 Task: Use the advanced options to search for repositories written in the language "Any language".
Action: Mouse moved to (124, 360)
Screenshot: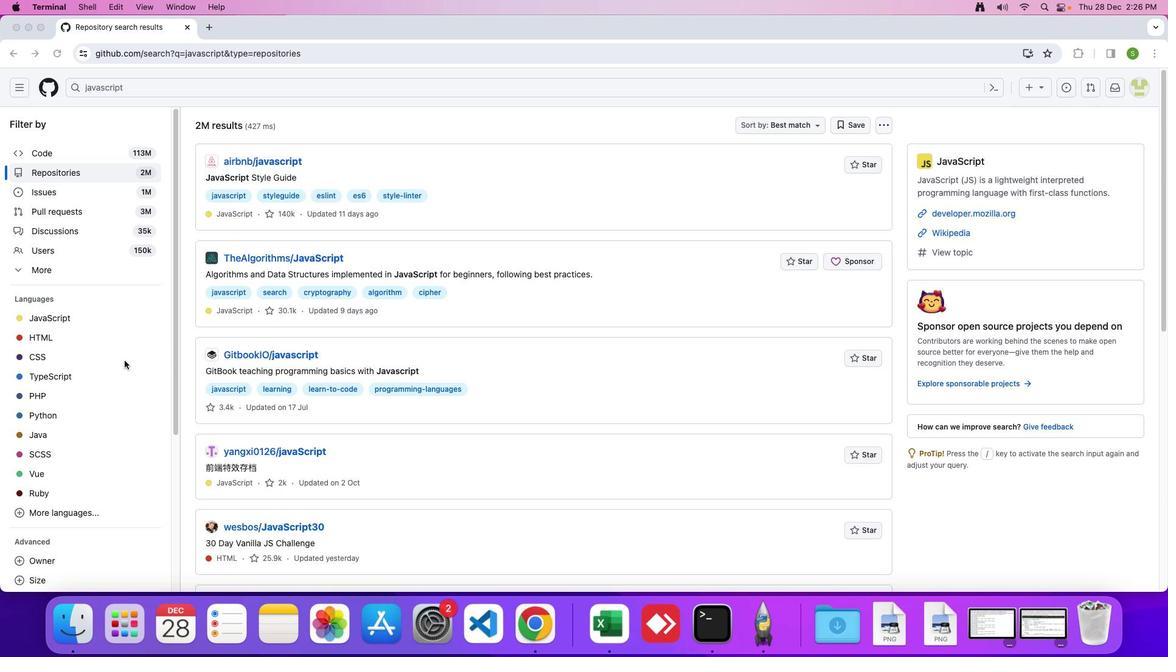 
Action: Mouse scrolled (124, 360) with delta (0, 0)
Screenshot: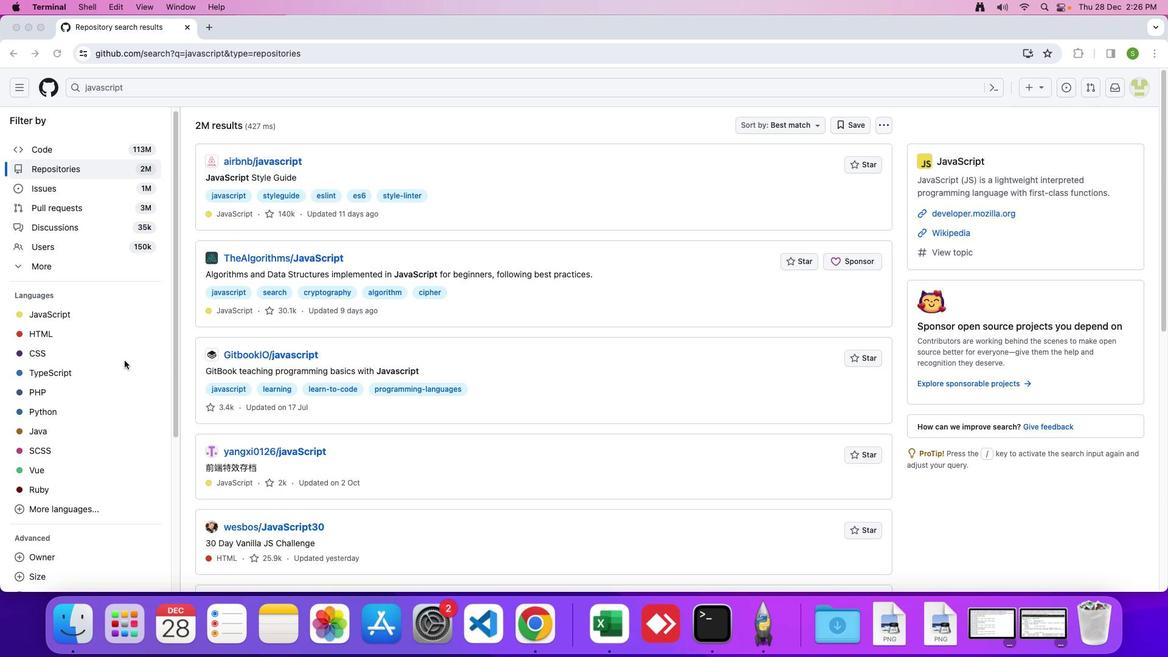
Action: Mouse scrolled (124, 360) with delta (0, 0)
Screenshot: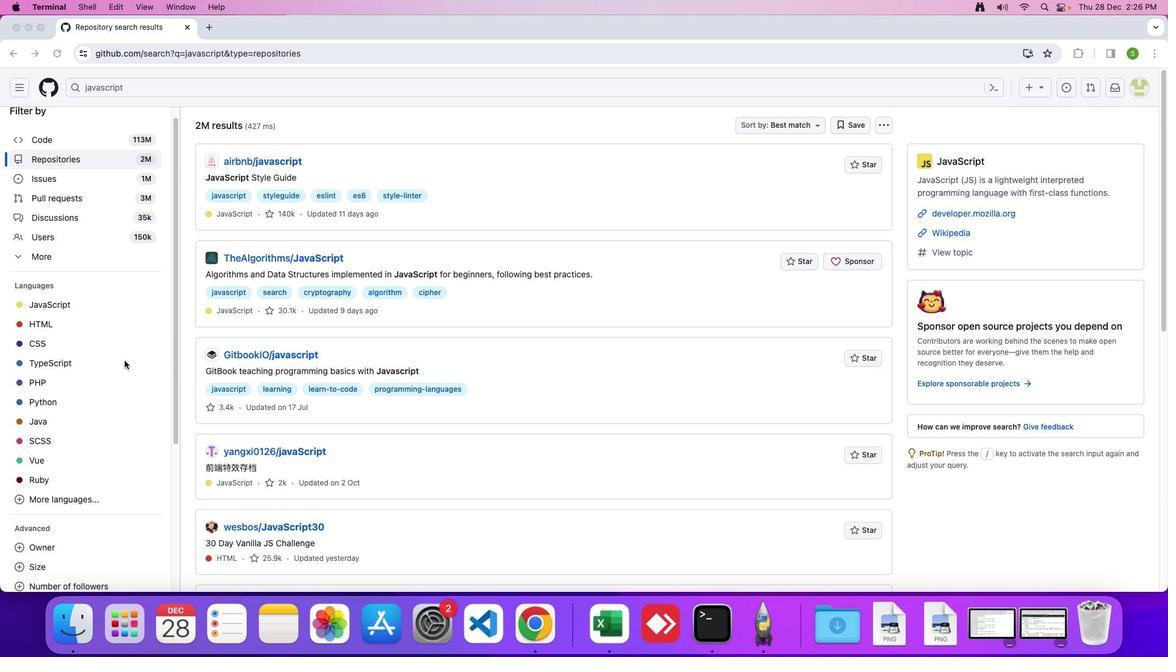 
Action: Mouse scrolled (124, 360) with delta (0, 0)
Screenshot: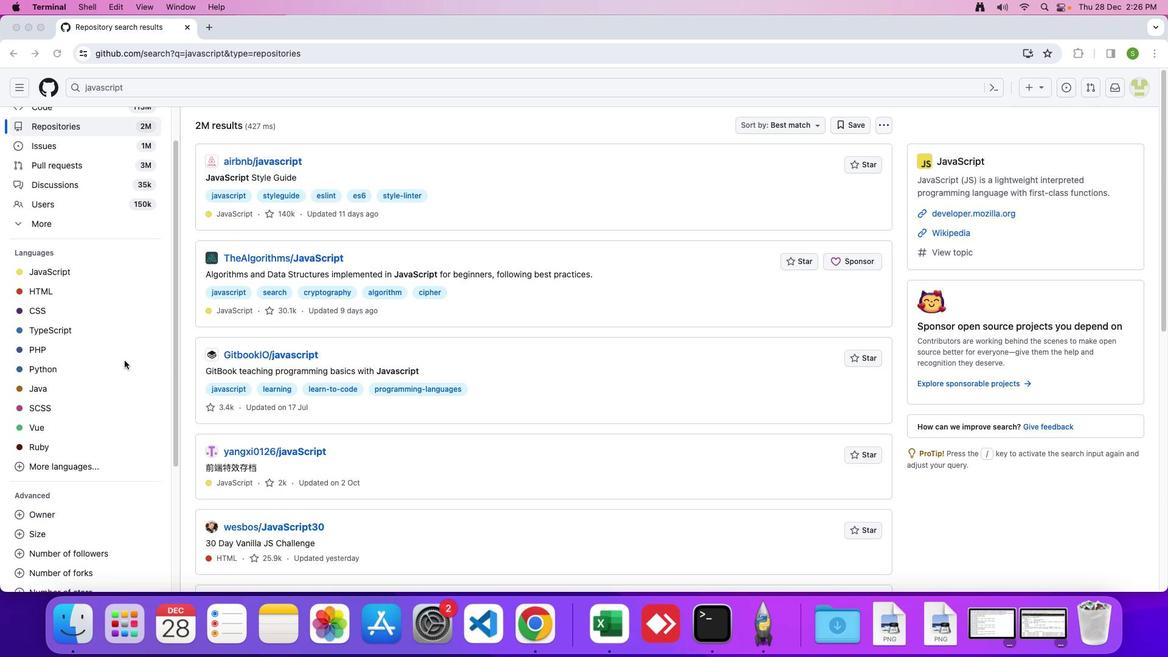 
Action: Mouse scrolled (124, 360) with delta (0, 0)
Screenshot: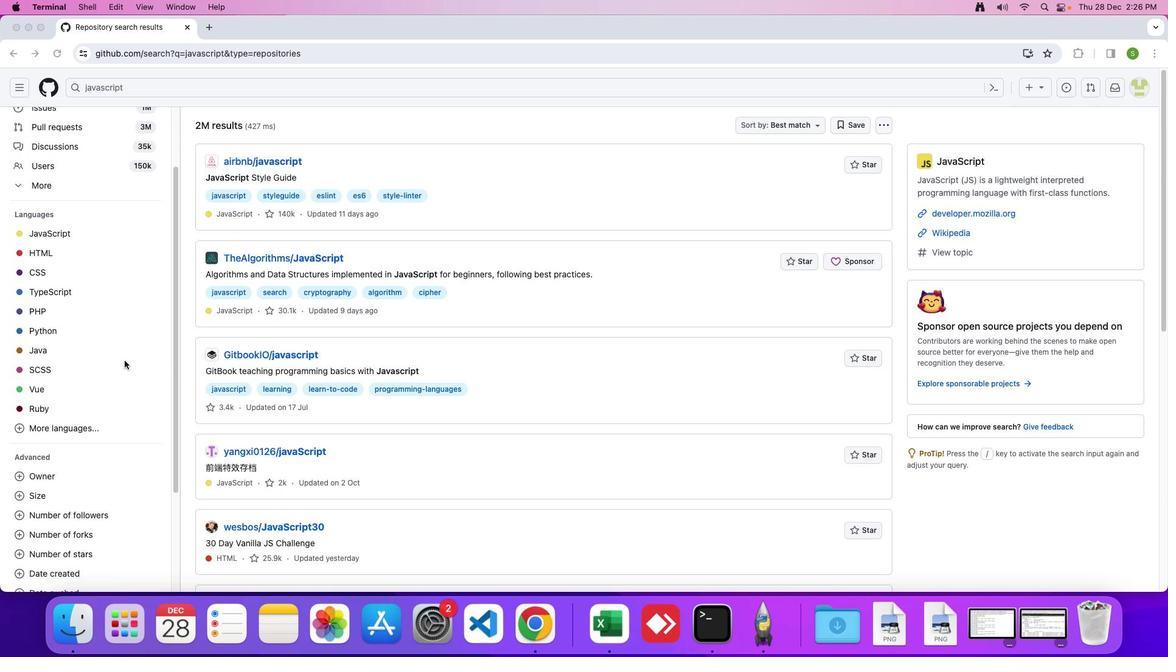 
Action: Mouse scrolled (124, 360) with delta (0, -2)
Screenshot: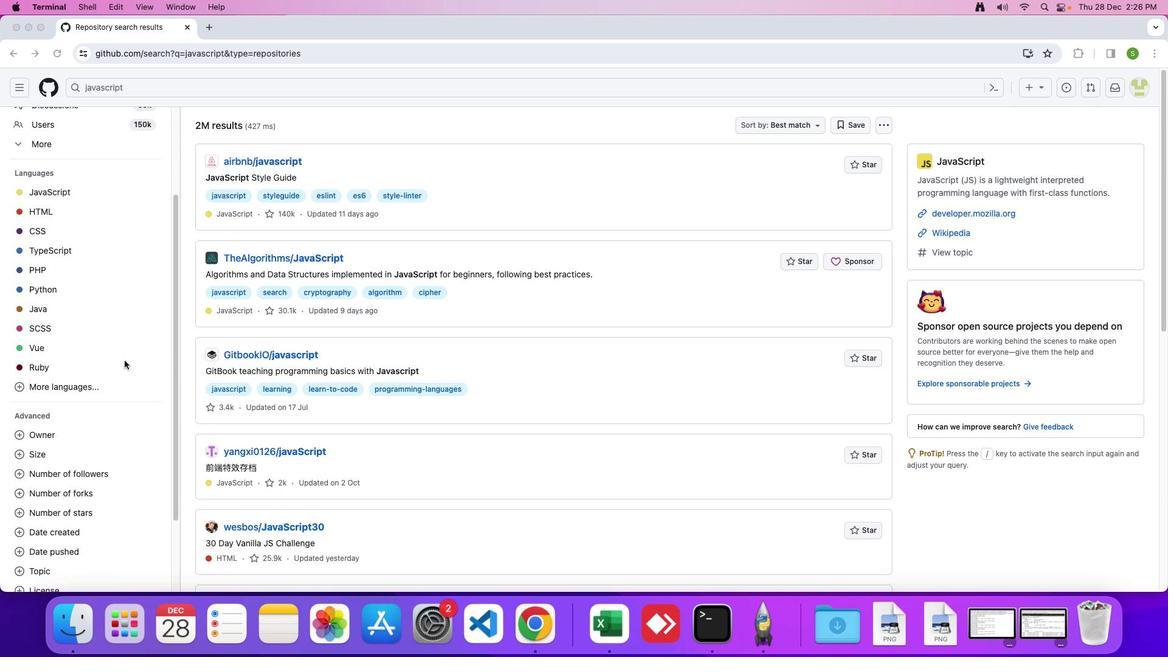 
Action: Mouse scrolled (124, 360) with delta (0, 0)
Screenshot: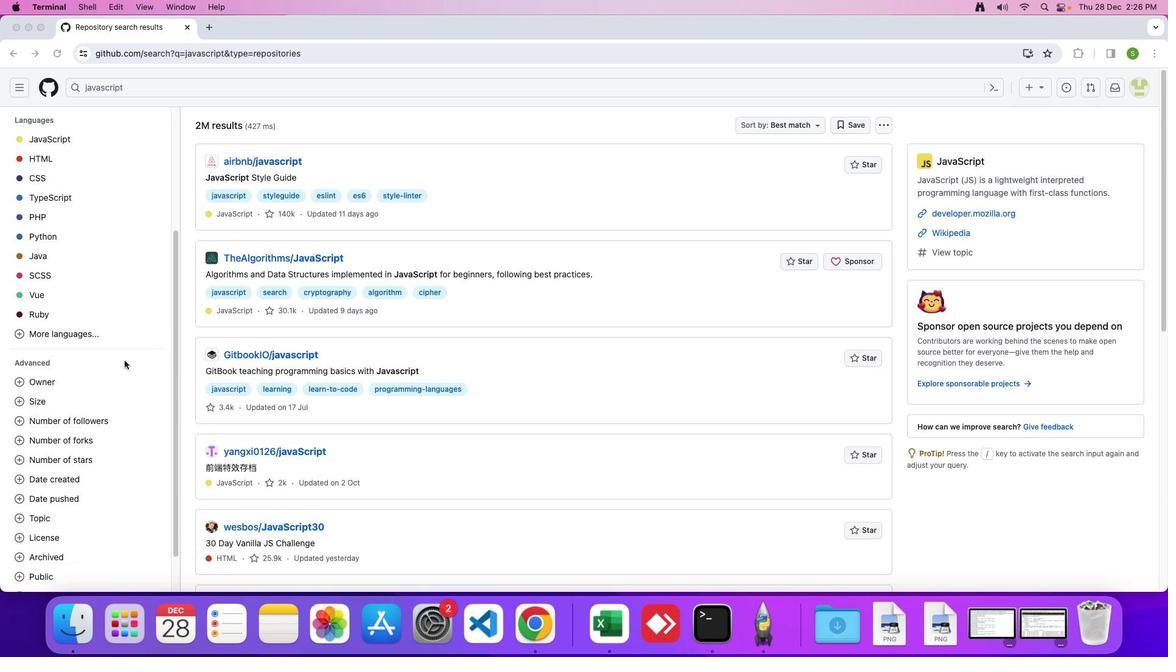 
Action: Mouse scrolled (124, 360) with delta (0, 0)
Screenshot: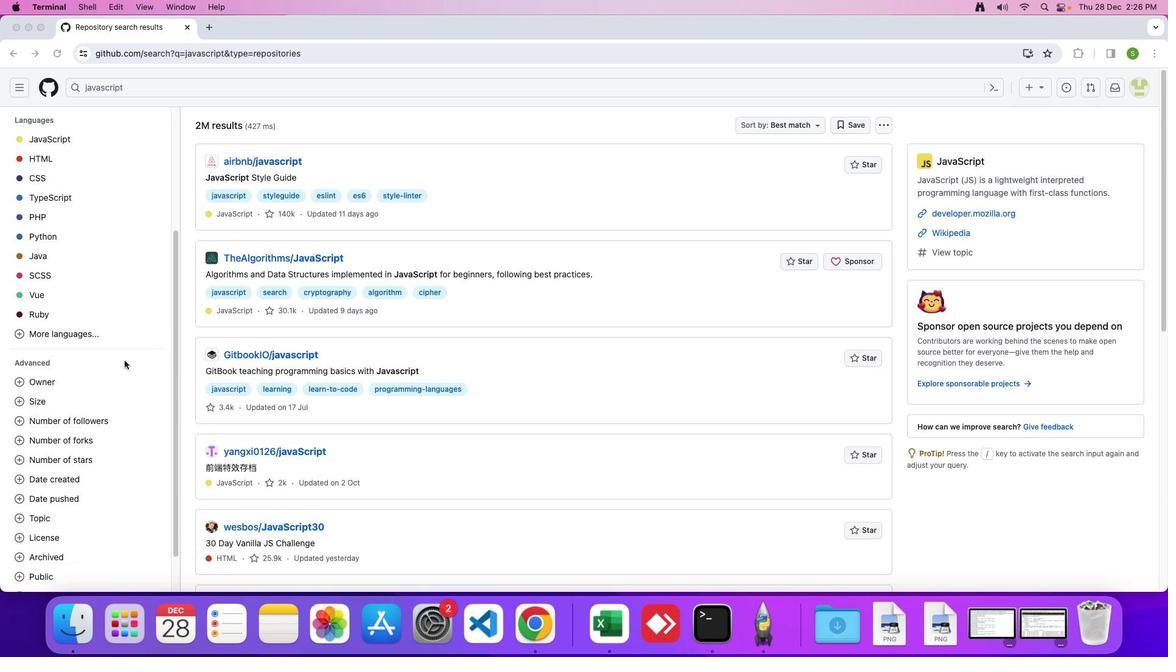 
Action: Mouse scrolled (124, 360) with delta (0, -1)
Screenshot: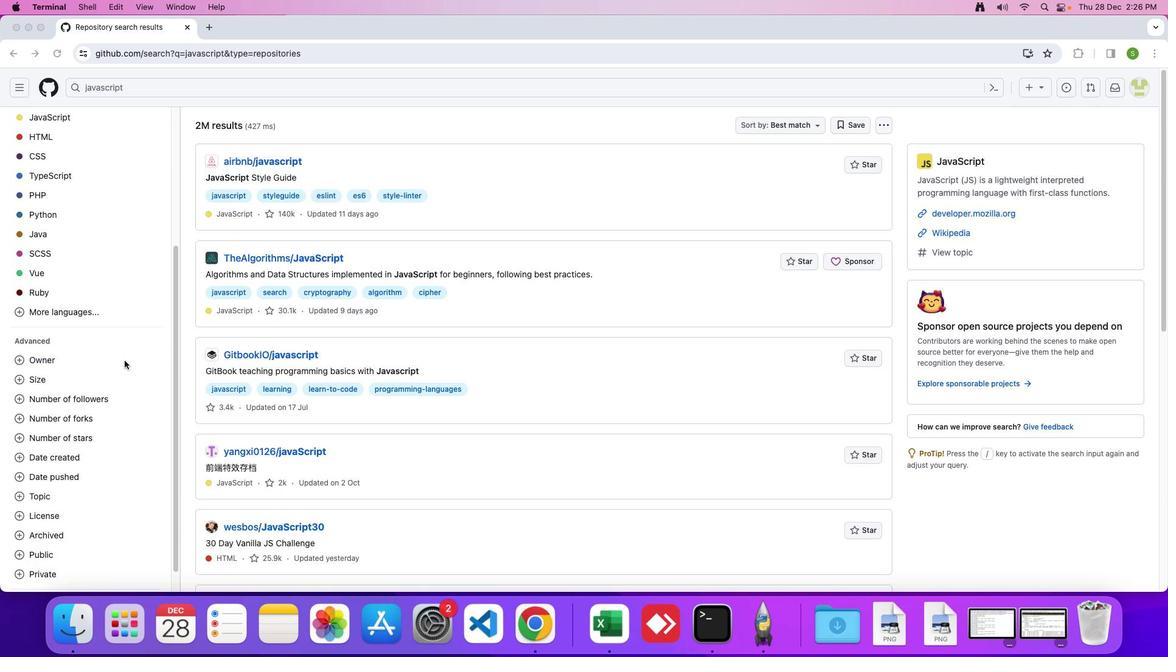 
Action: Mouse scrolled (124, 360) with delta (0, 0)
Screenshot: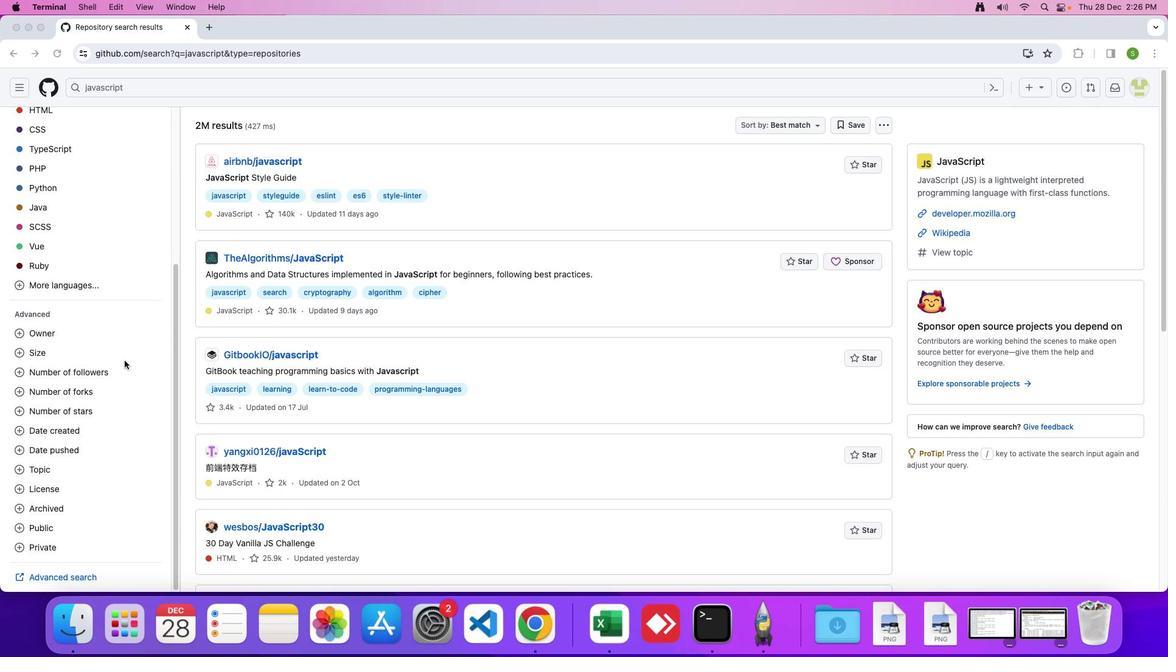
Action: Mouse scrolled (124, 360) with delta (0, 0)
Screenshot: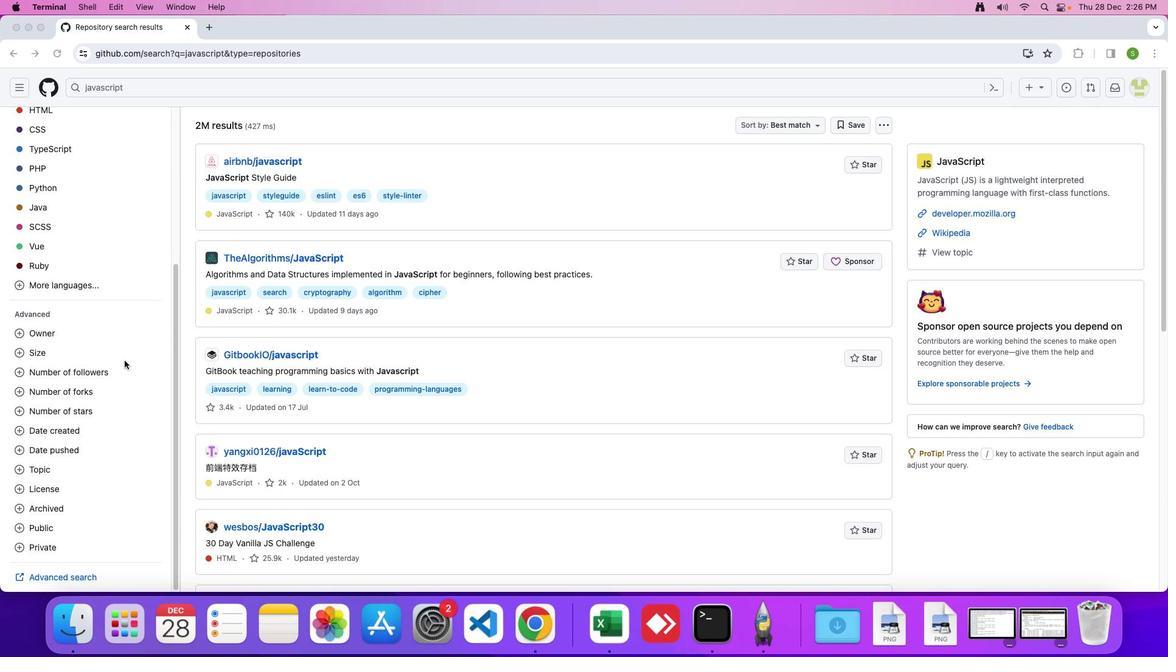 
Action: Mouse scrolled (124, 360) with delta (0, -1)
Screenshot: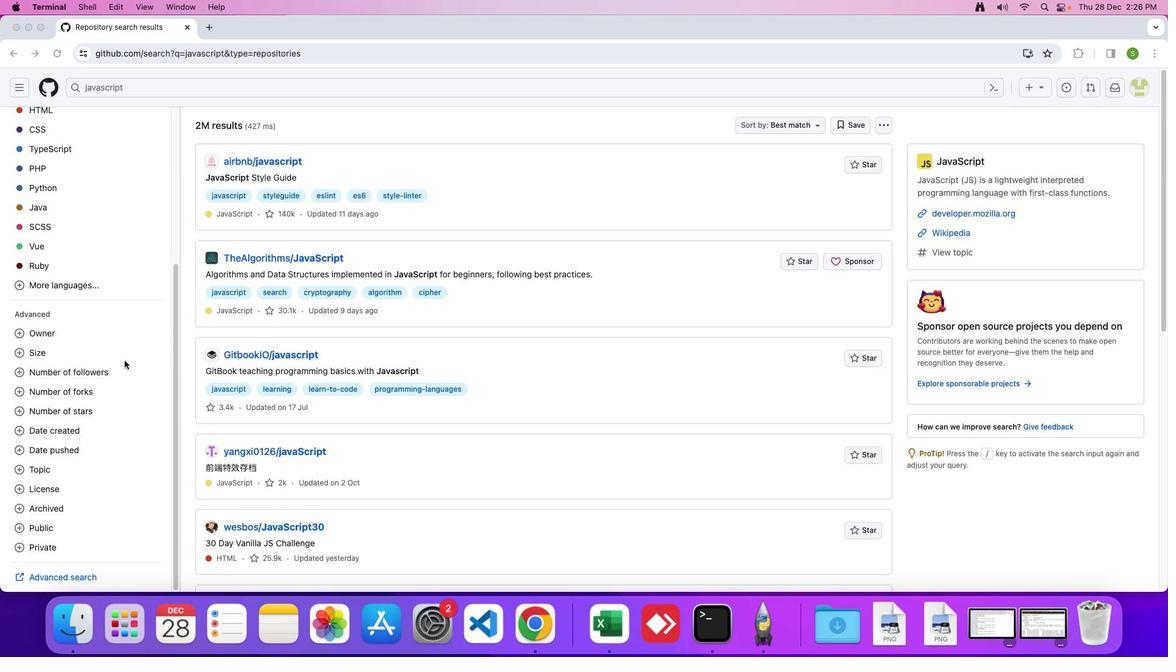 
Action: Mouse moved to (33, 578)
Screenshot: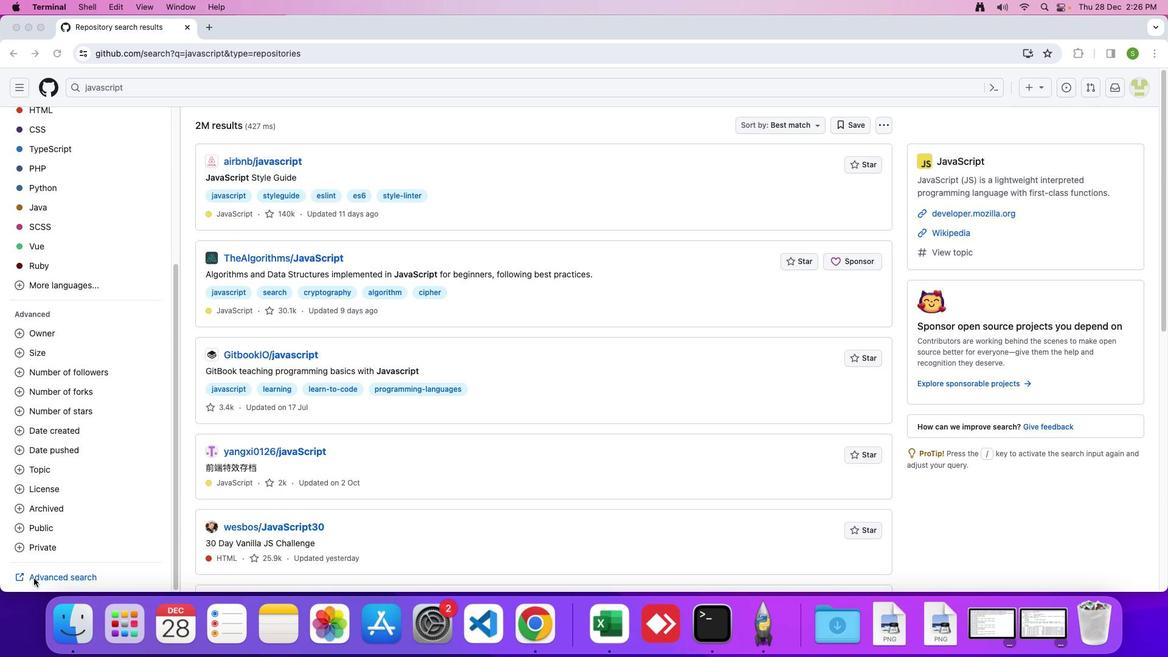 
Action: Mouse pressed left at (33, 578)
Screenshot: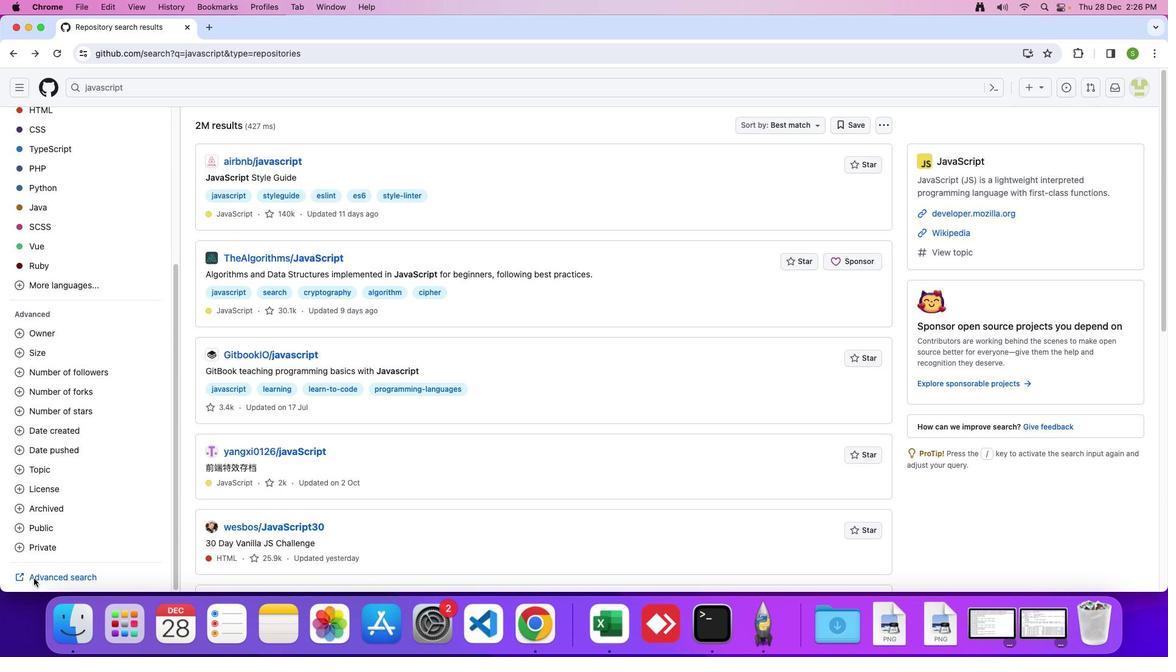 
Action: Mouse pressed left at (33, 578)
Screenshot: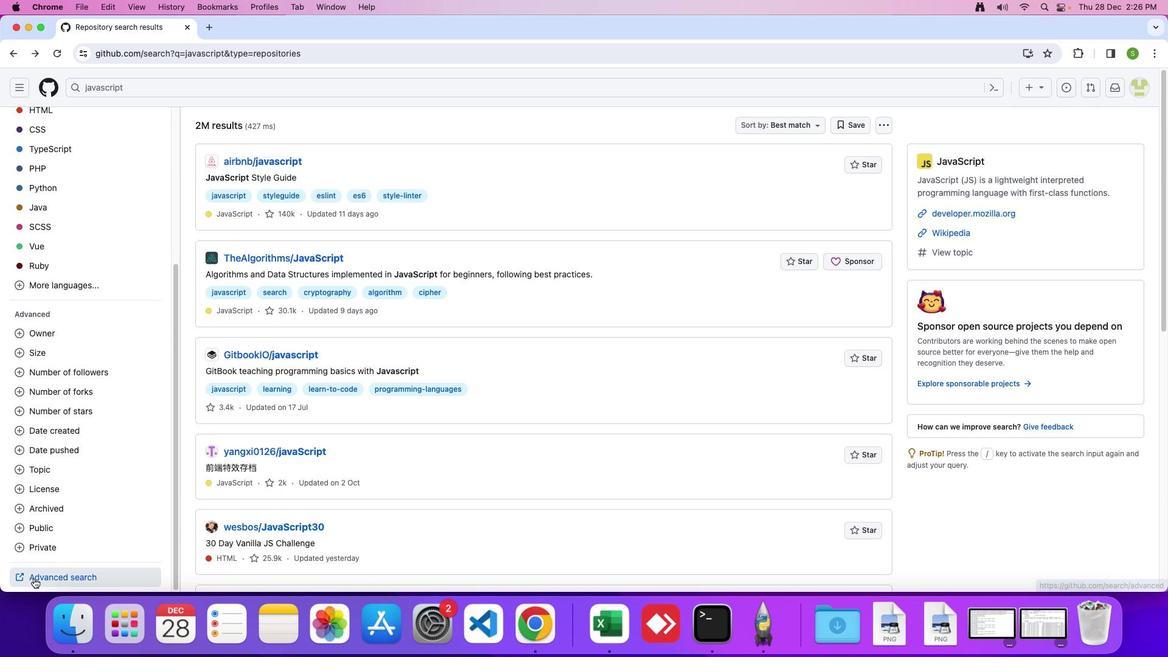
Action: Mouse moved to (470, 302)
Screenshot: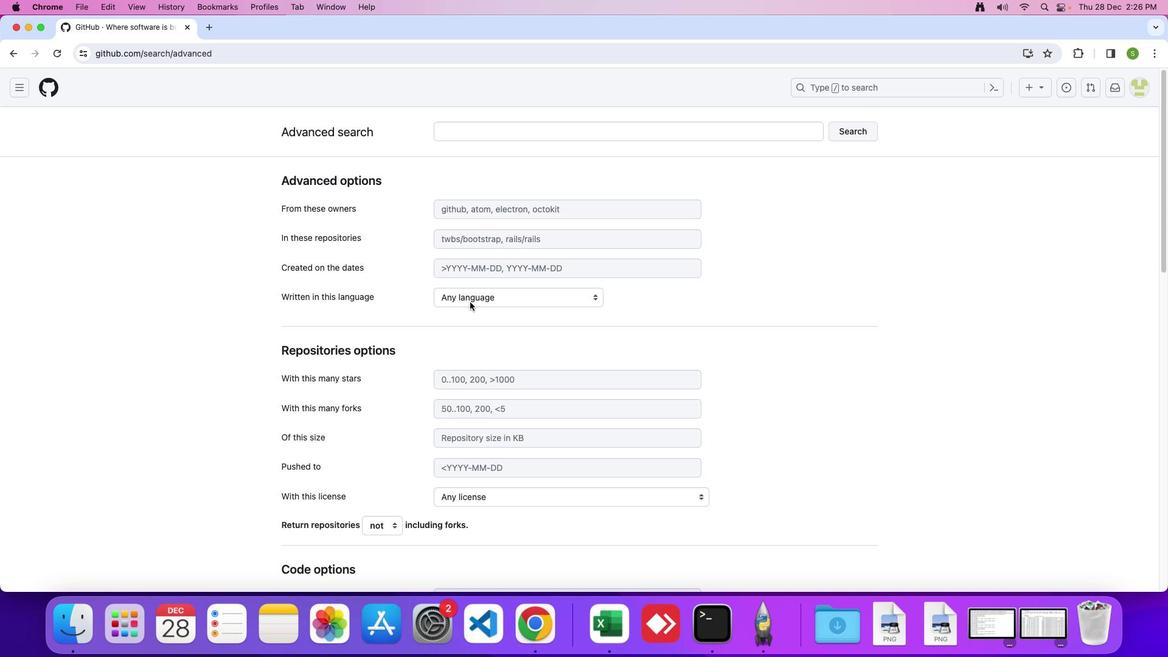 
Action: Mouse pressed left at (470, 302)
Screenshot: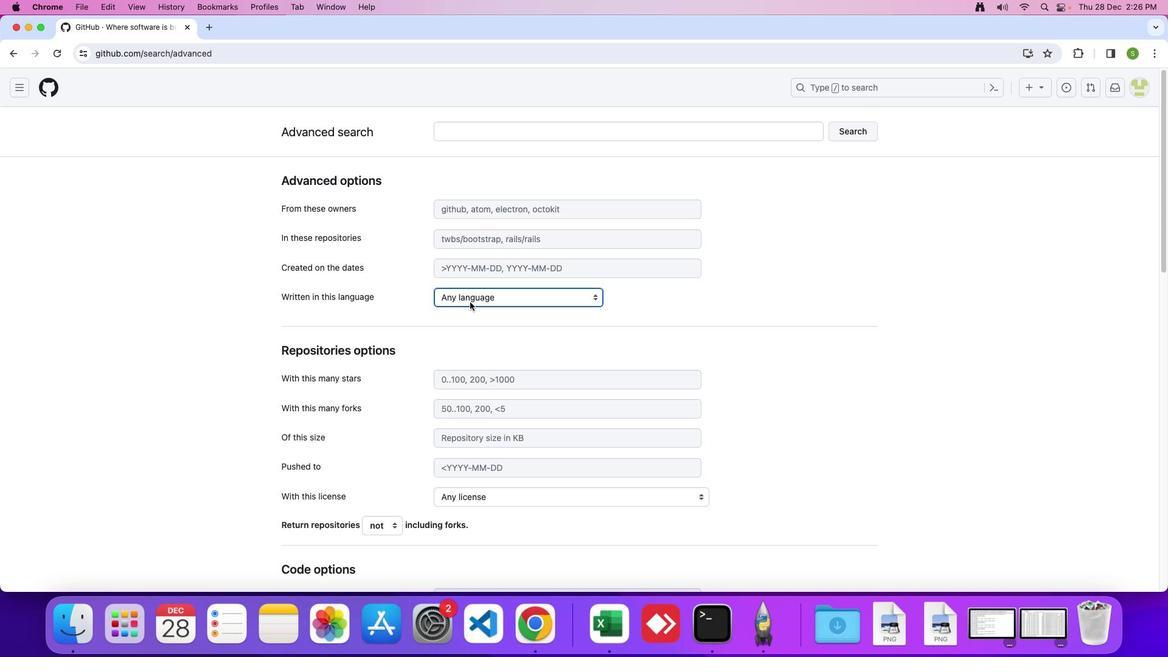 
Action: Mouse moved to (481, 301)
Screenshot: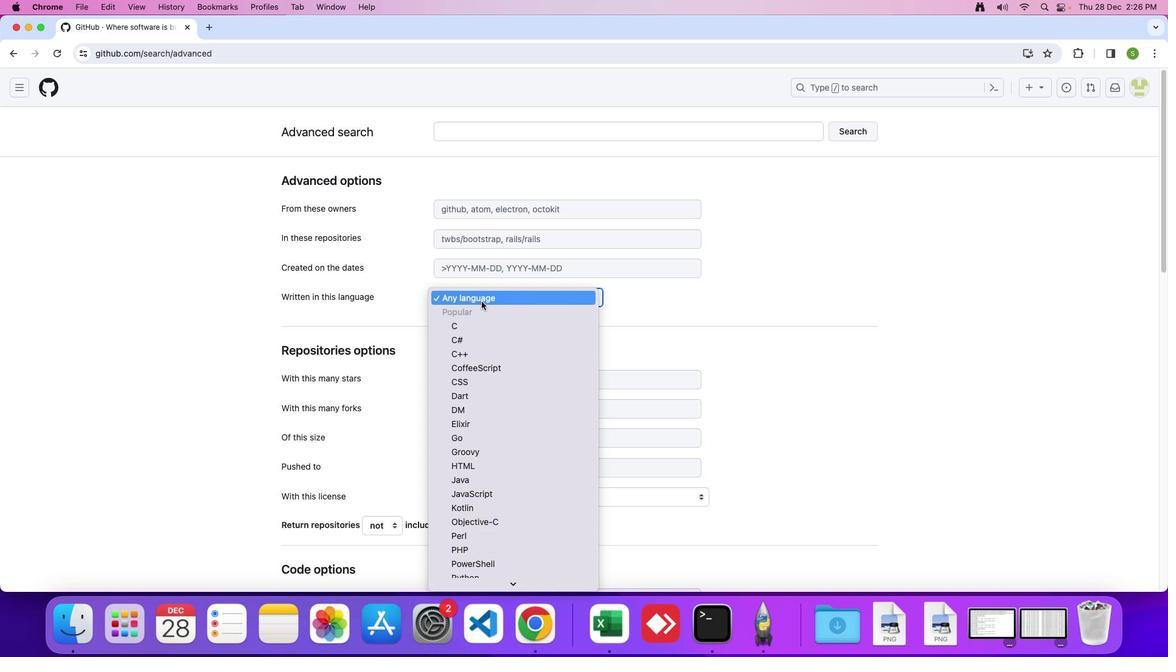 
Action: Mouse pressed left at (481, 301)
Screenshot: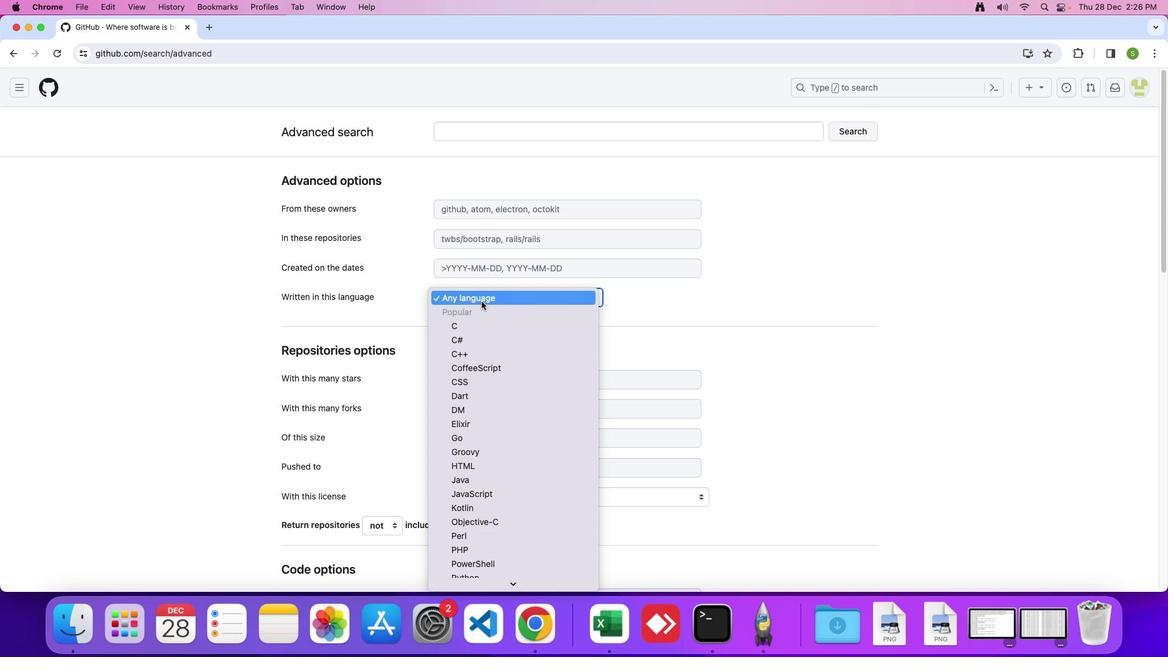 
Action: Key pressed Key.enter
Screenshot: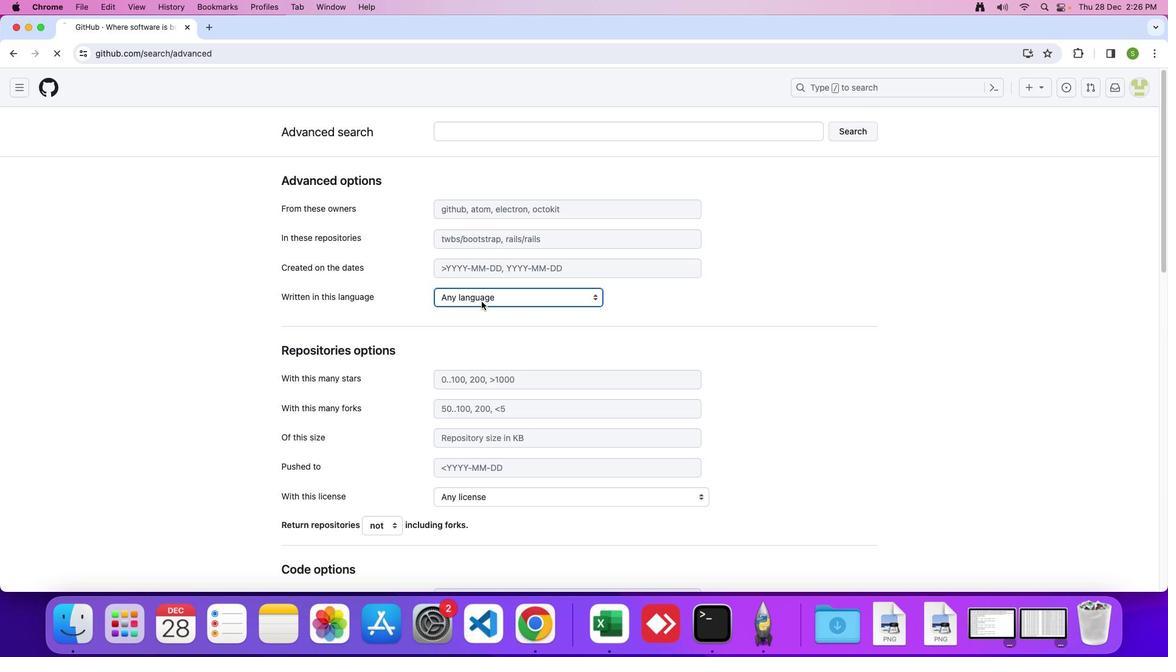 
Action: Mouse moved to (481, 301)
Screenshot: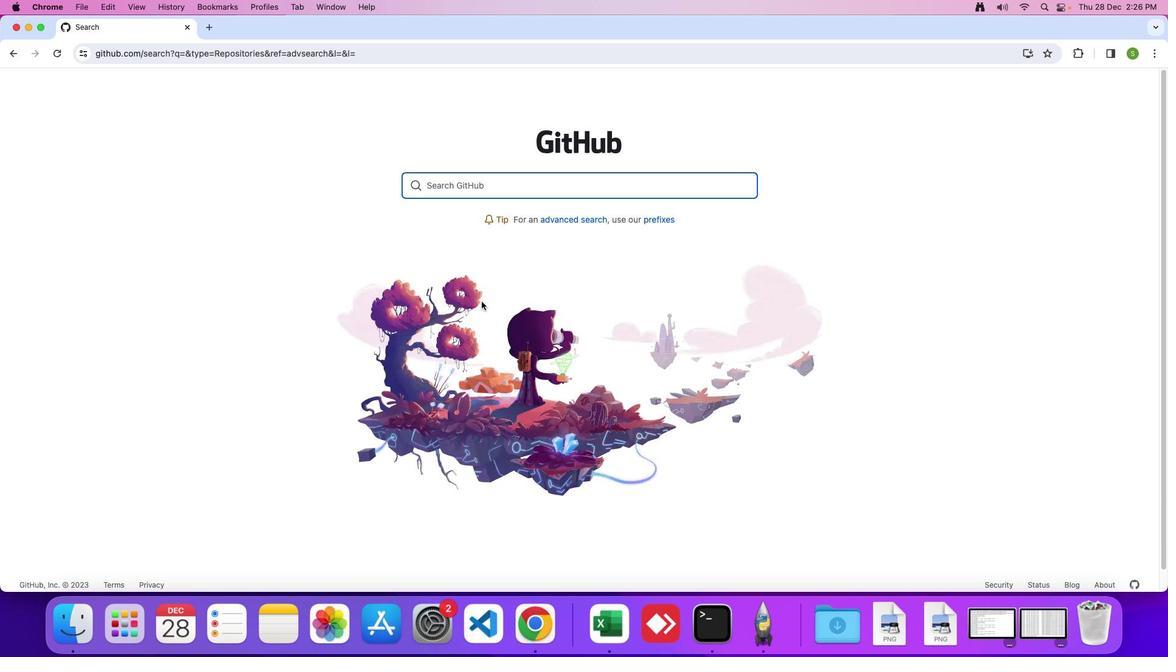 
